 Task: Use the street address "312 N Main St".
Action: Mouse moved to (689, 56)
Screenshot: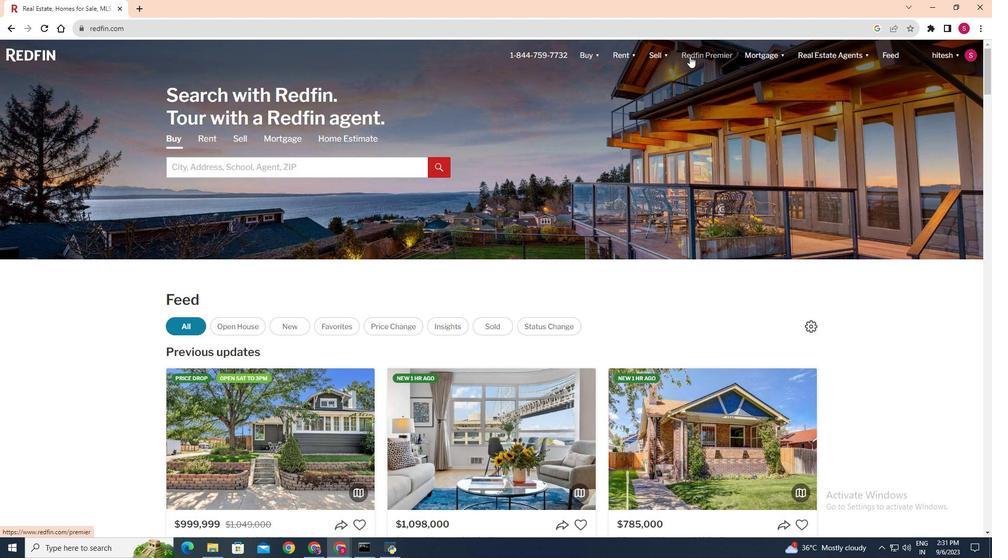 
Action: Mouse pressed left at (689, 56)
Screenshot: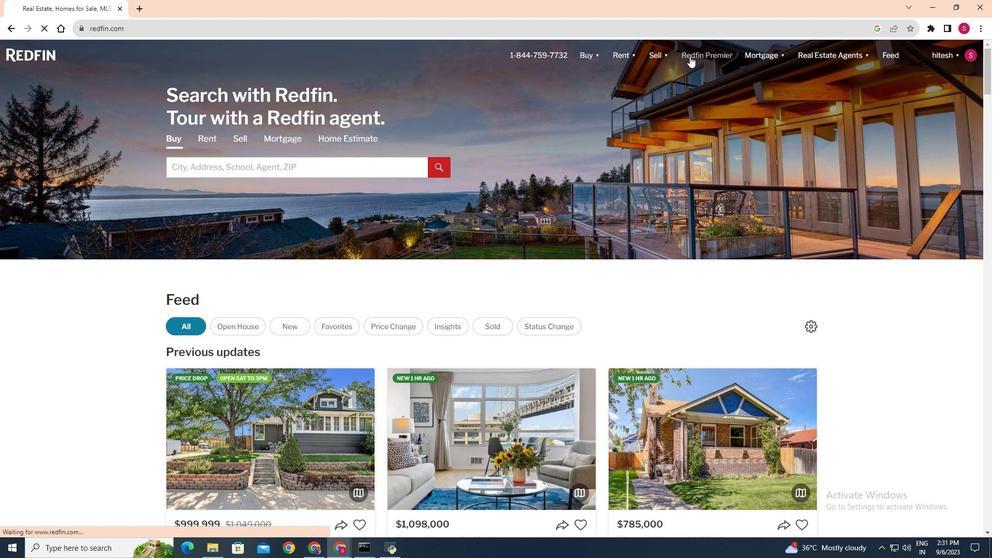 
Action: Mouse moved to (497, 376)
Screenshot: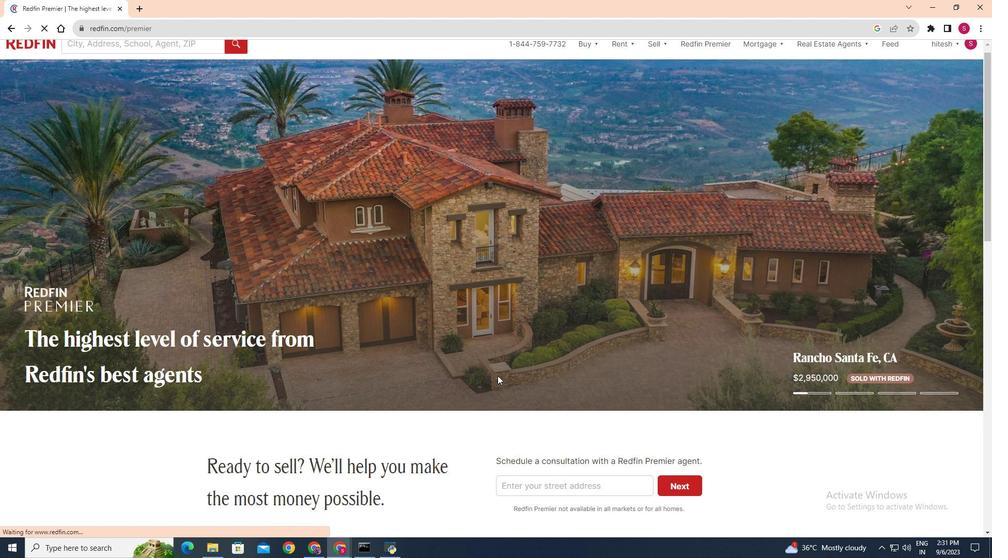 
Action: Mouse scrolled (497, 375) with delta (0, 0)
Screenshot: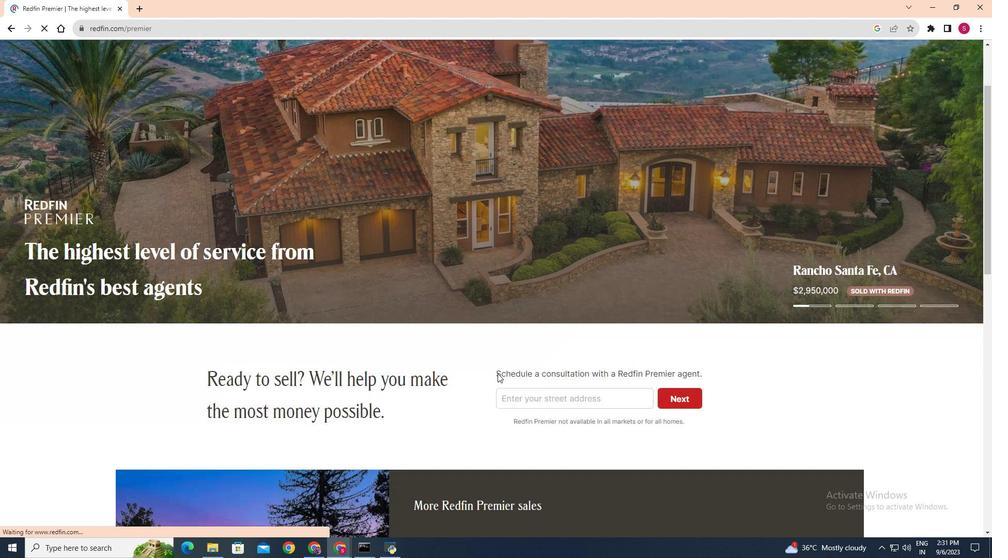 
Action: Mouse scrolled (497, 375) with delta (0, 0)
Screenshot: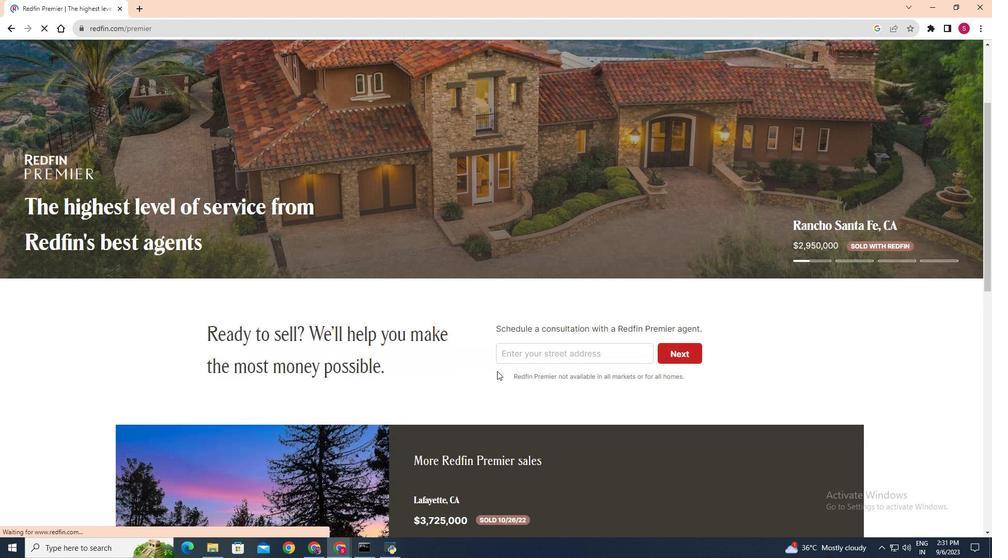
Action: Mouse moved to (497, 375)
Screenshot: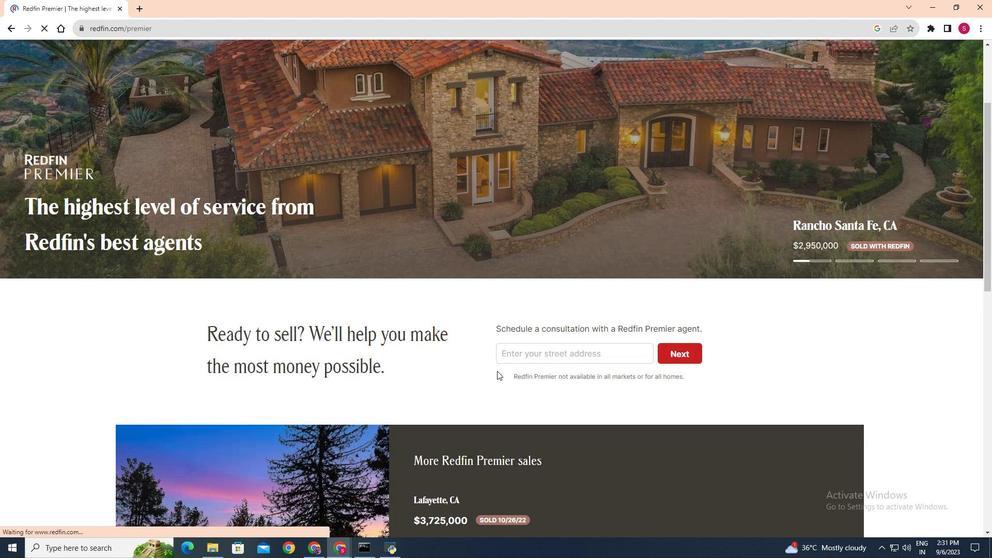 
Action: Mouse scrolled (497, 375) with delta (0, 0)
Screenshot: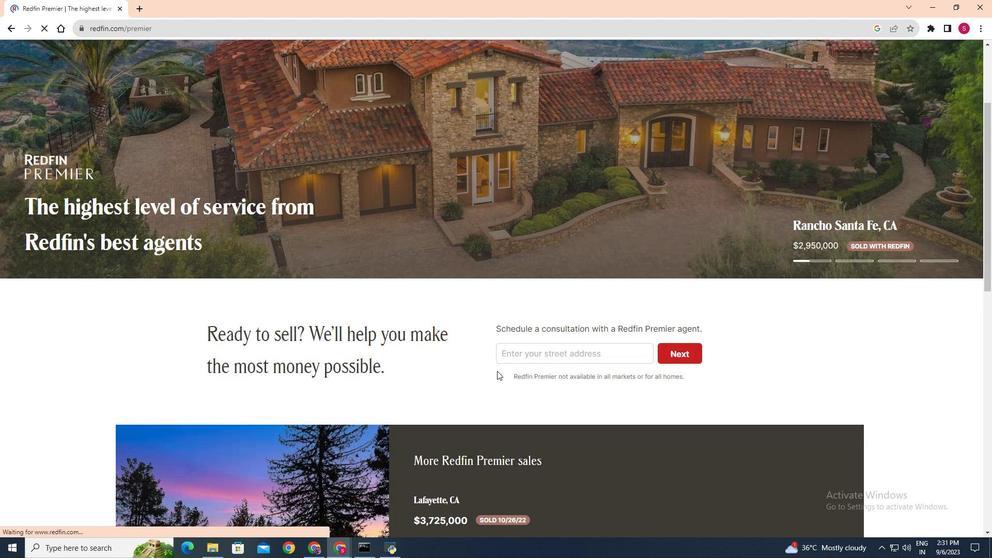 
Action: Mouse moved to (497, 373)
Screenshot: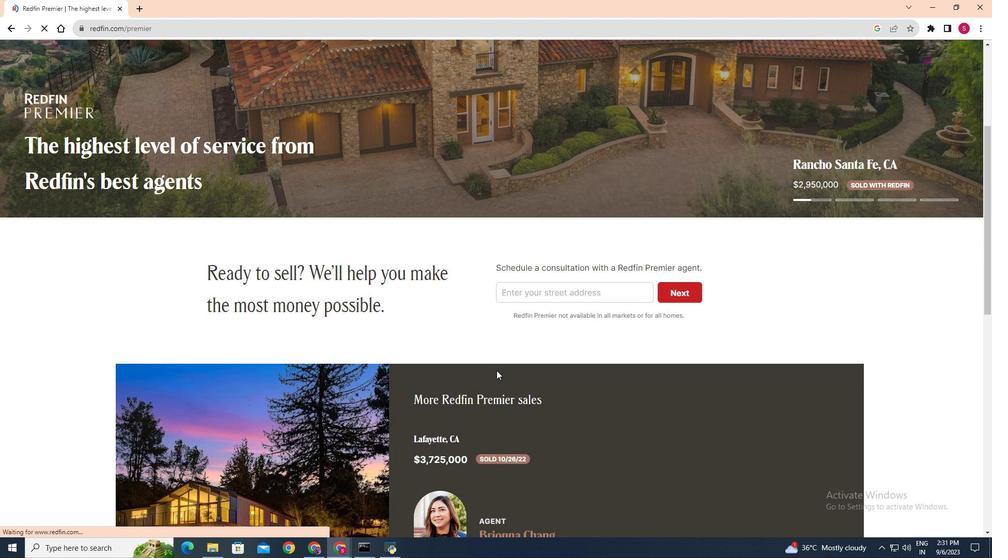
Action: Mouse scrolled (497, 372) with delta (0, 0)
Screenshot: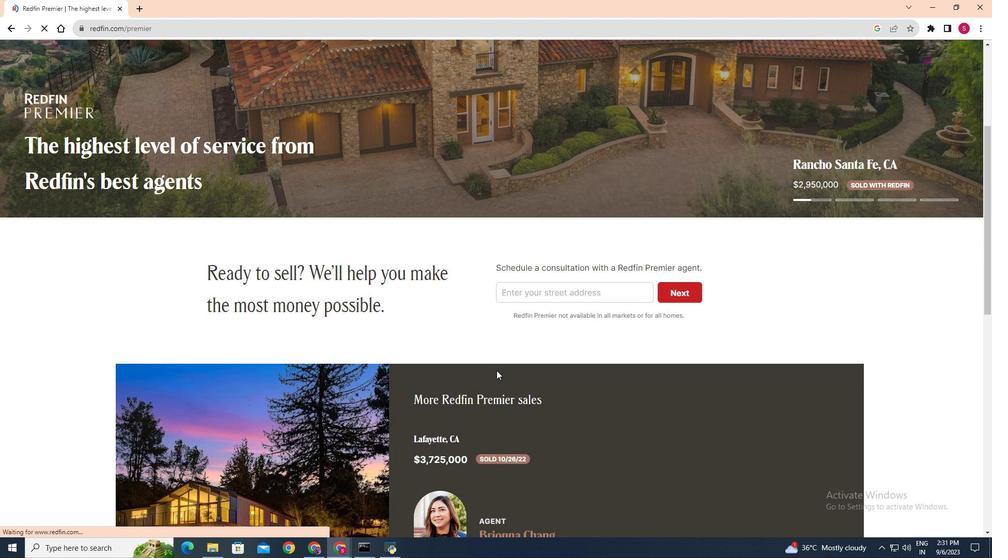 
Action: Mouse moved to (496, 370)
Screenshot: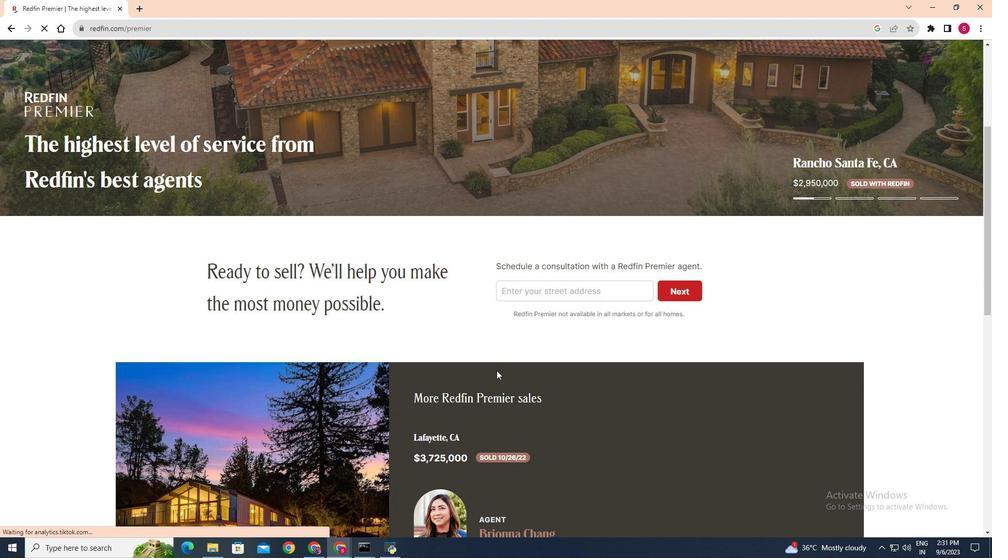 
Action: Mouse scrolled (496, 369) with delta (0, 0)
Screenshot: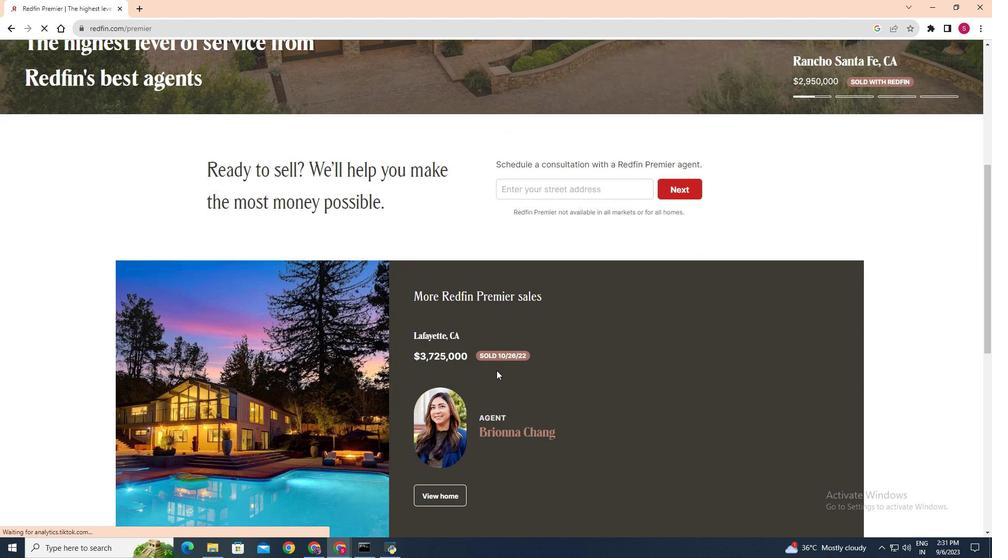 
Action: Mouse scrolled (496, 369) with delta (0, 0)
Screenshot: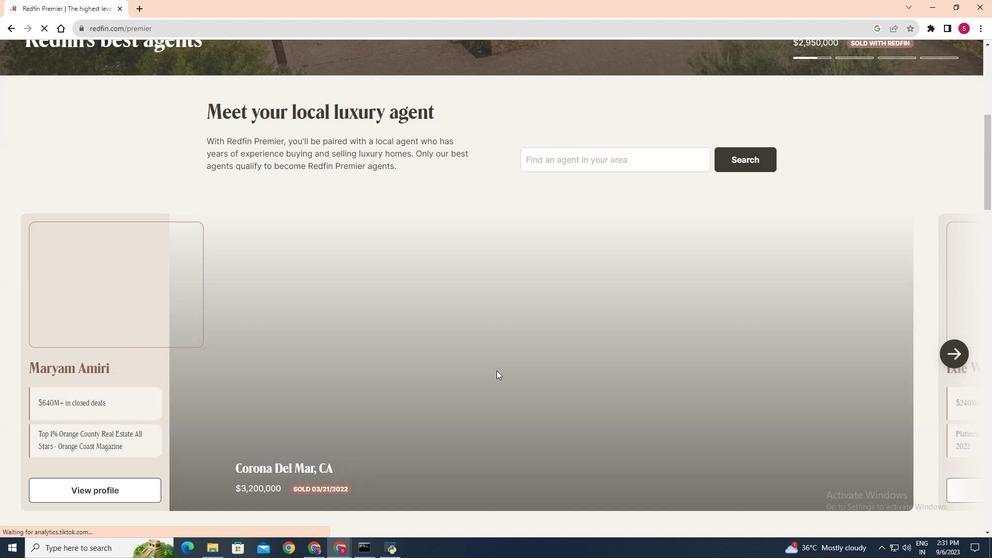 
Action: Mouse scrolled (496, 369) with delta (0, 0)
Screenshot: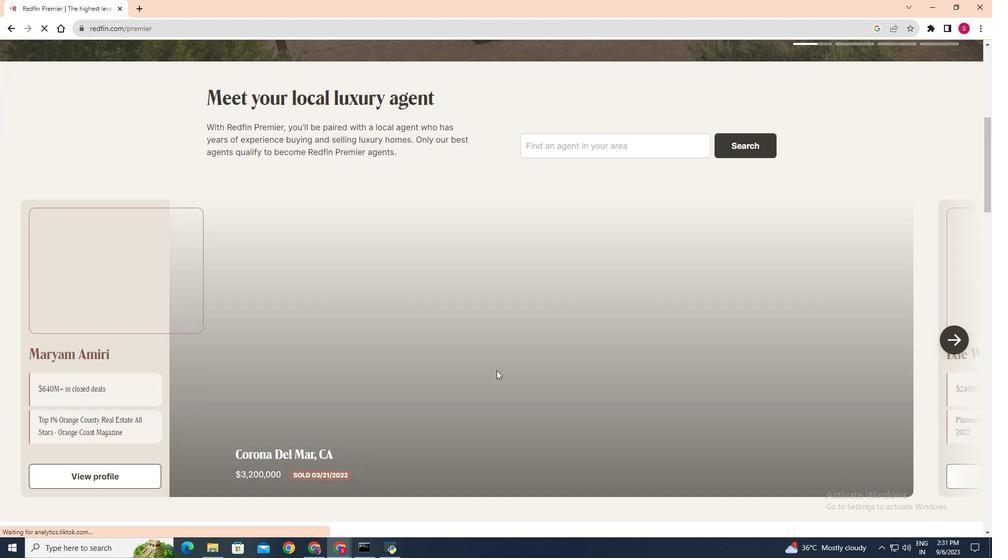 
Action: Mouse scrolled (496, 369) with delta (0, 0)
Screenshot: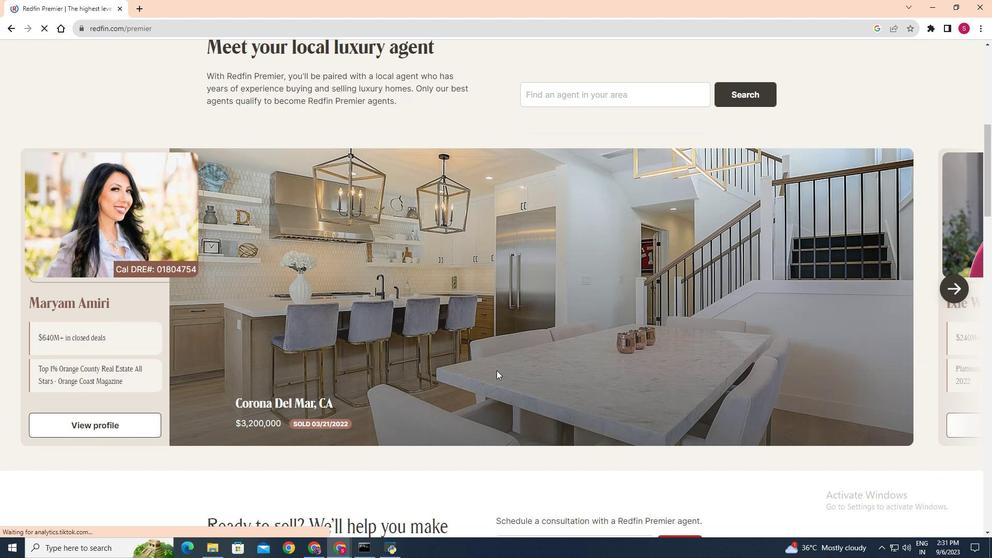 
Action: Mouse scrolled (496, 369) with delta (0, 0)
Screenshot: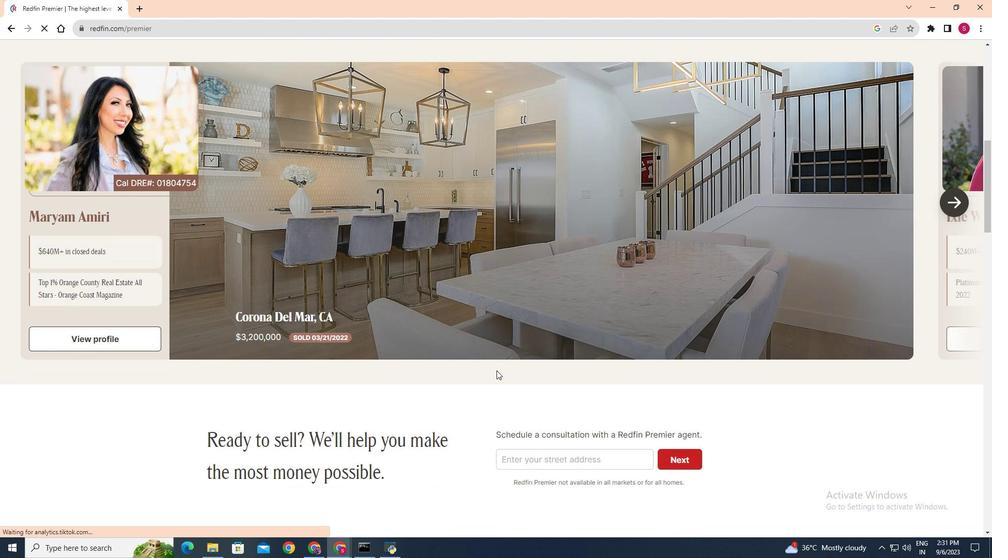 
Action: Mouse scrolled (496, 369) with delta (0, 0)
Screenshot: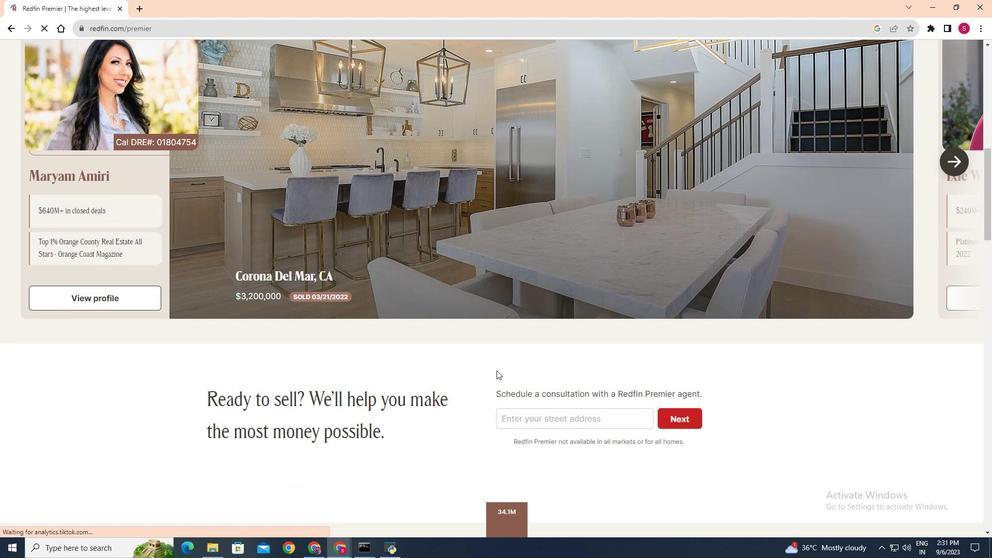 
Action: Mouse scrolled (496, 369) with delta (0, 0)
Screenshot: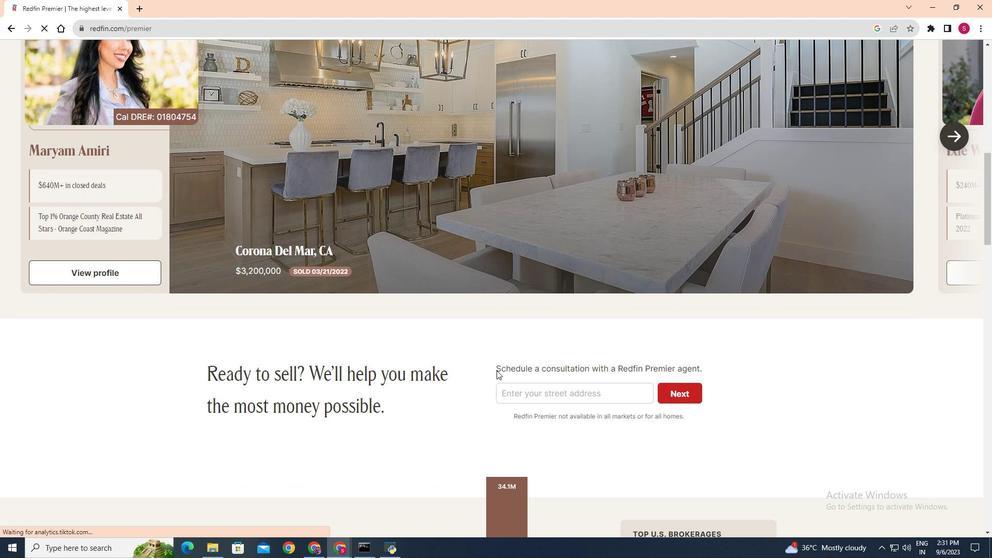 
Action: Mouse scrolled (496, 369) with delta (0, 0)
Screenshot: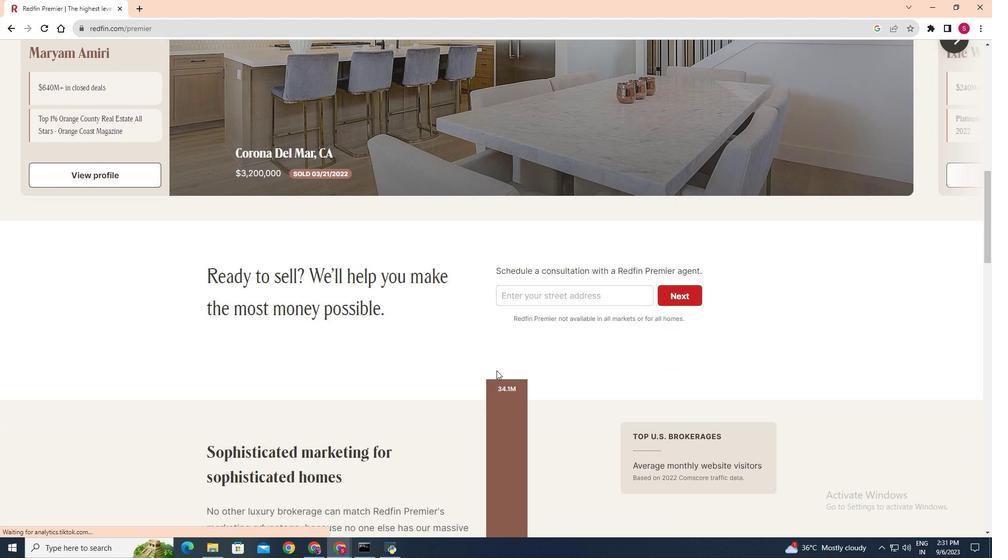 
Action: Mouse scrolled (496, 369) with delta (0, 0)
Screenshot: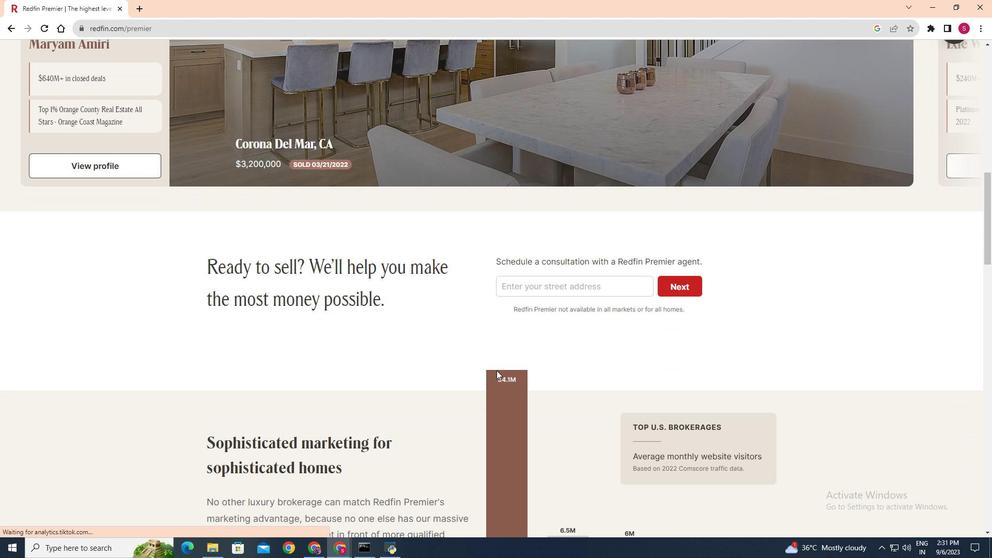 
Action: Mouse moved to (547, 284)
Screenshot: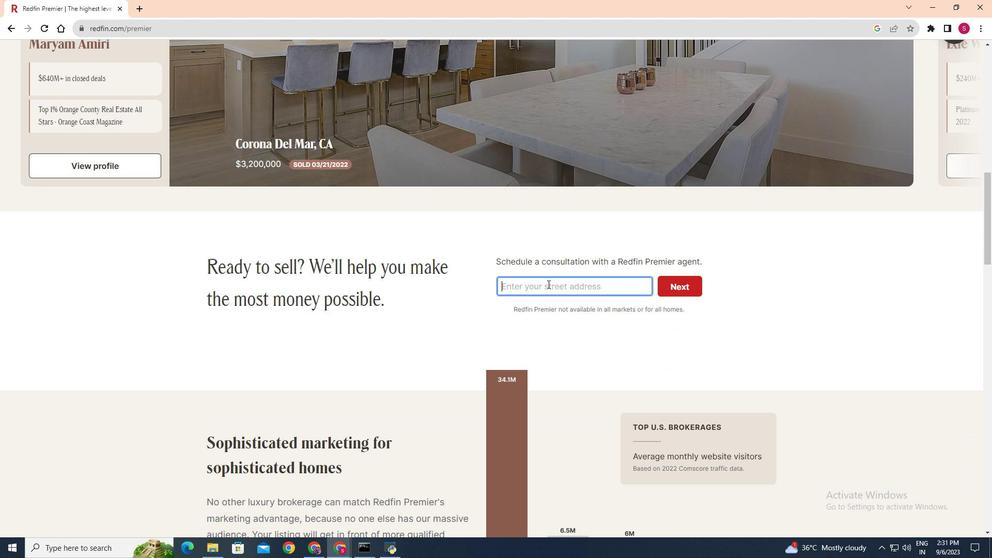 
Action: Mouse pressed left at (547, 284)
Screenshot: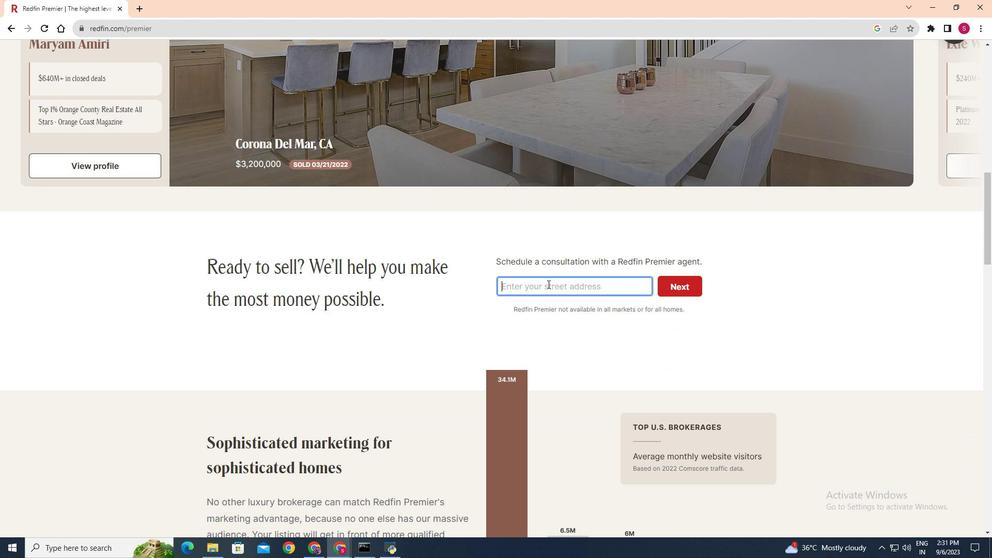 
Action: Key pressed 312<Key.space><Key.shift>N<Key.space><Key.shift>Main<Key.space><Key.shift>St
Screenshot: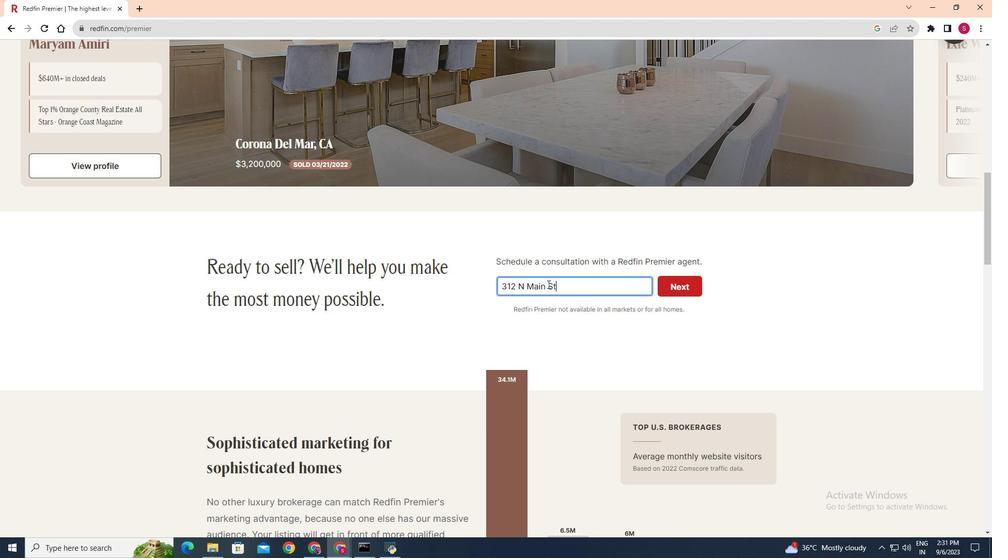 
Action: Mouse moved to (681, 286)
Screenshot: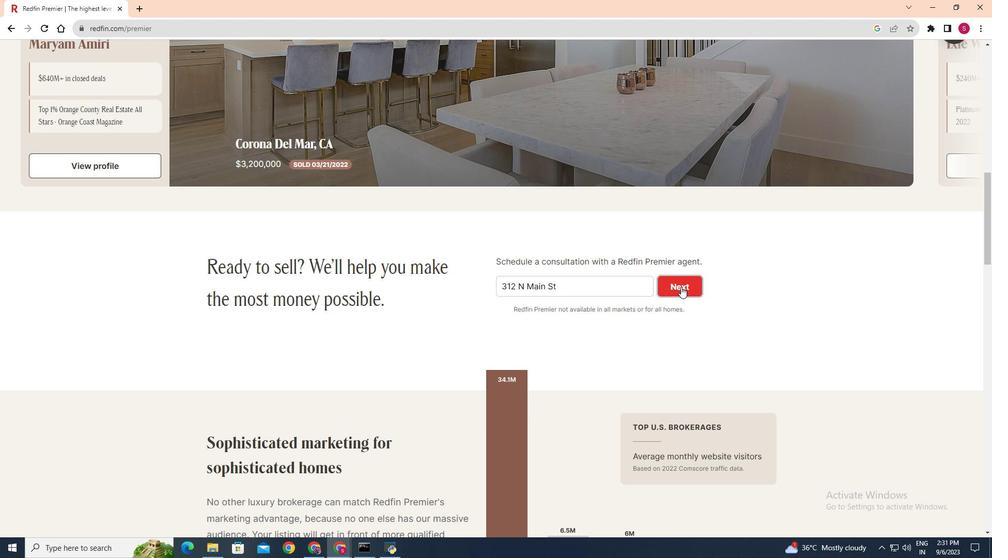 
Action: Mouse pressed left at (681, 286)
Screenshot: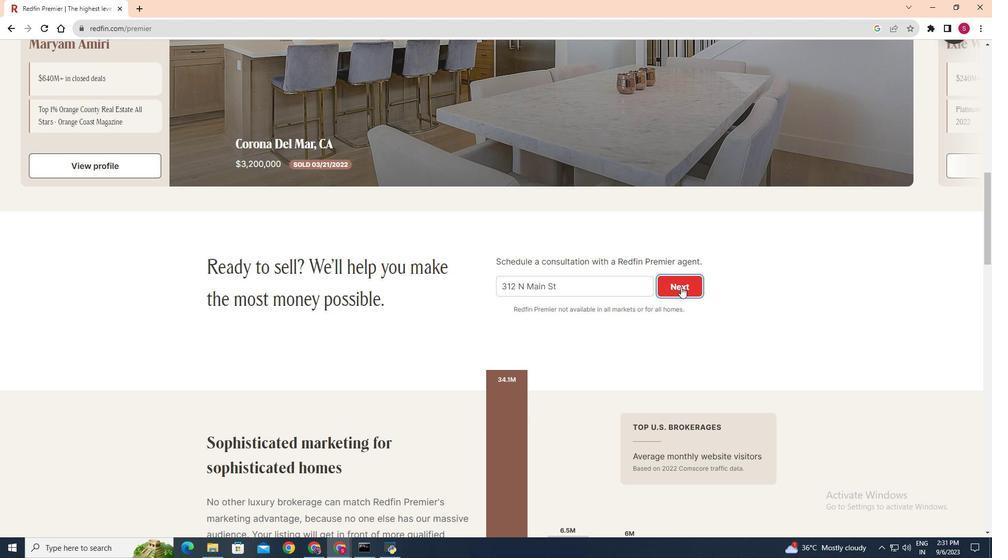 
Action: Mouse moved to (452, 228)
Screenshot: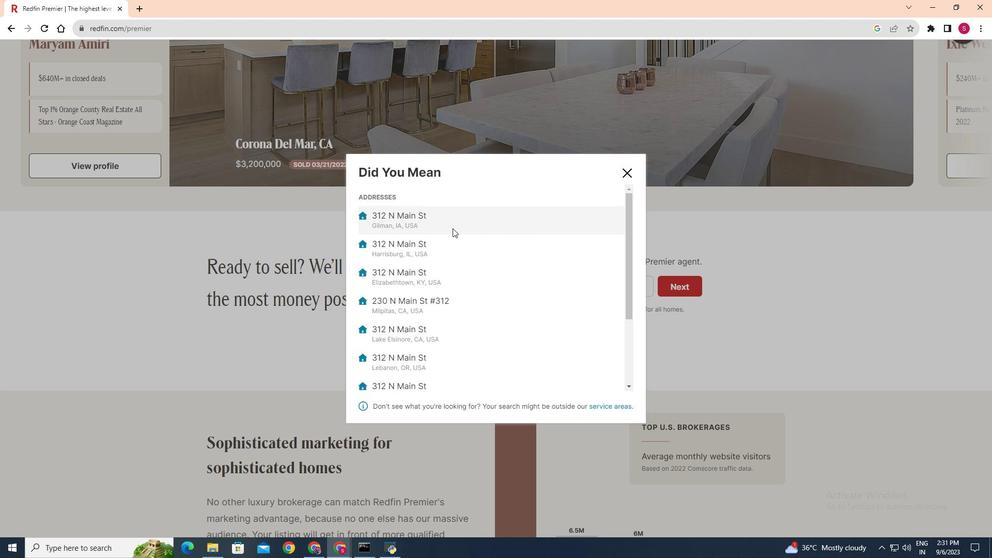 
Action: Mouse pressed left at (452, 228)
Screenshot: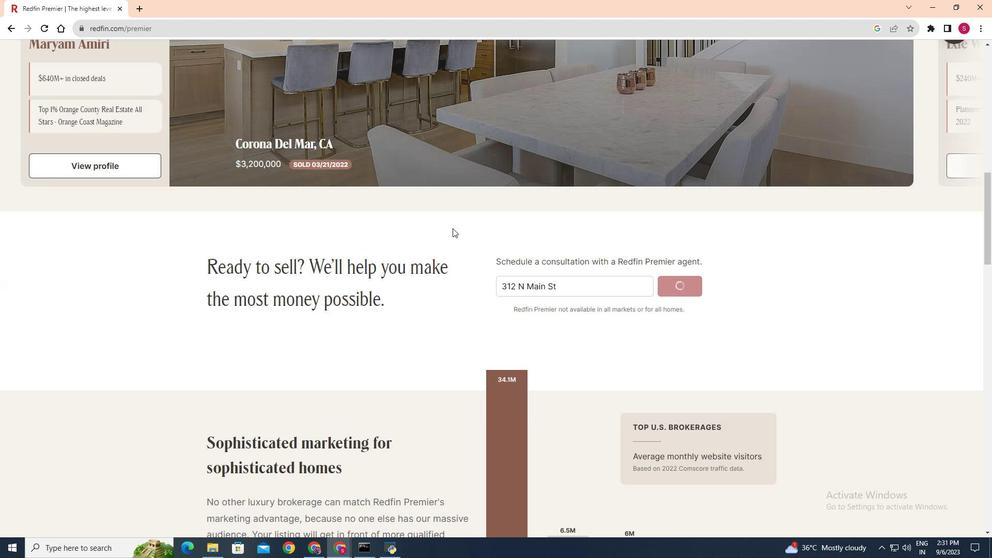 
